 Task: Select the file "erasemask" for erase video filter.
Action: Mouse moved to (98, 14)
Screenshot: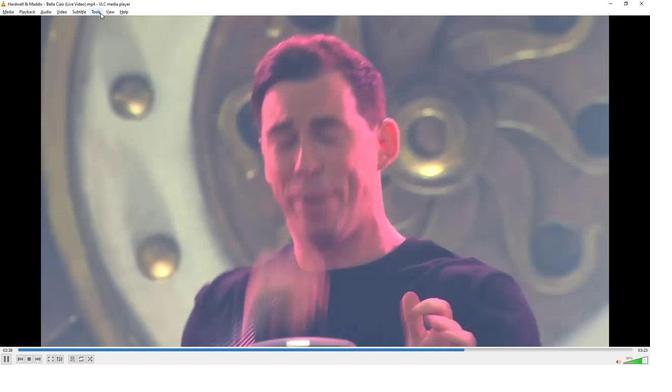 
Action: Mouse pressed left at (98, 14)
Screenshot: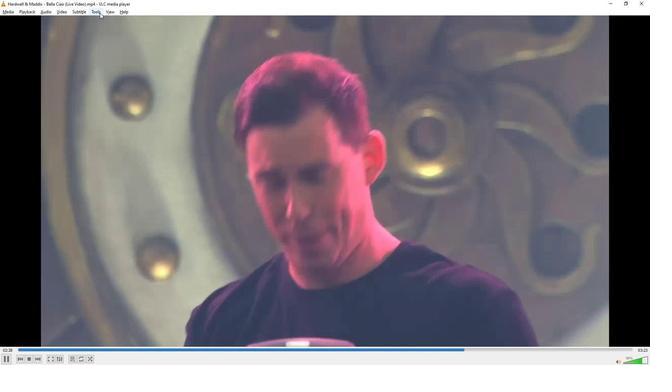 
Action: Mouse moved to (110, 94)
Screenshot: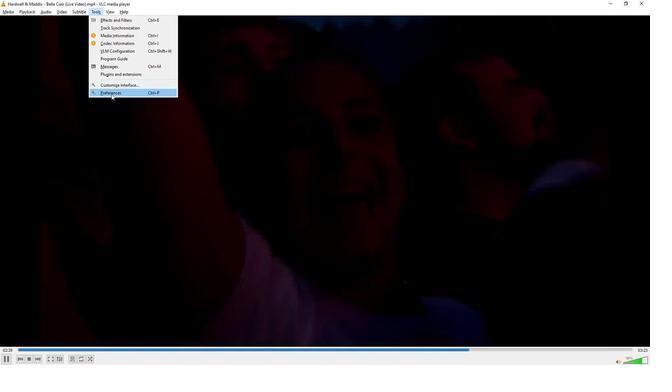 
Action: Mouse pressed left at (110, 94)
Screenshot: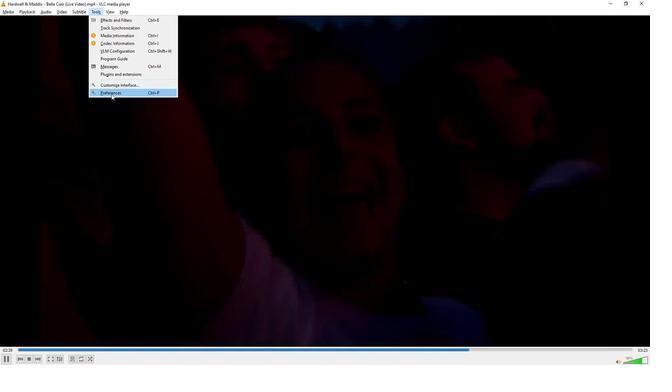 
Action: Mouse moved to (144, 287)
Screenshot: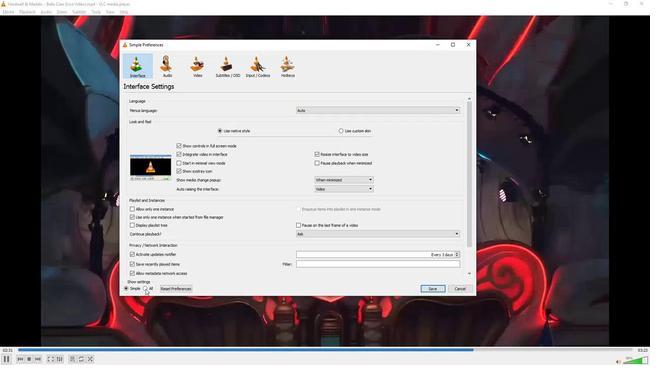 
Action: Mouse pressed left at (144, 287)
Screenshot: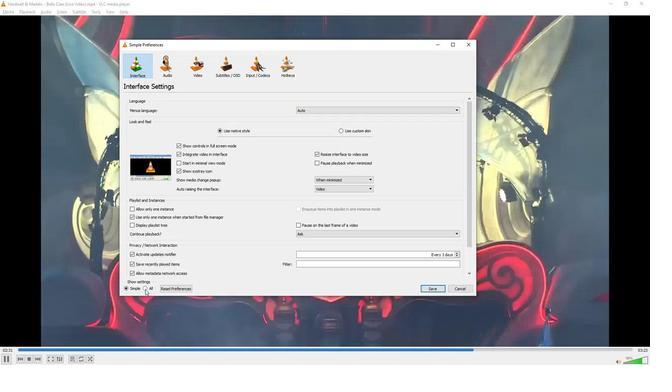 
Action: Mouse moved to (135, 230)
Screenshot: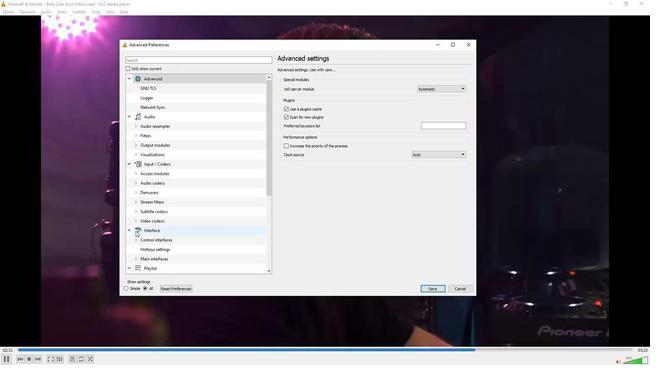 
Action: Mouse scrolled (135, 230) with delta (0, 0)
Screenshot: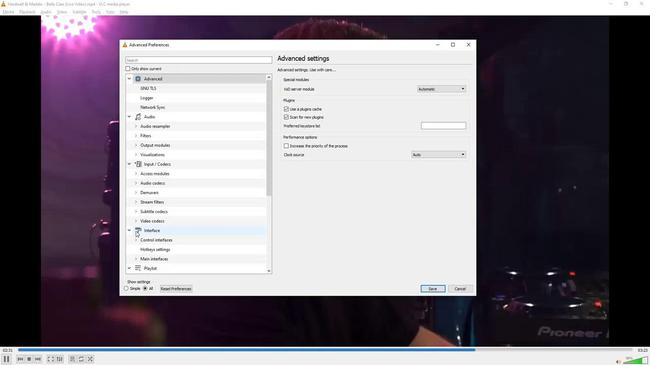 
Action: Mouse scrolled (135, 230) with delta (0, 0)
Screenshot: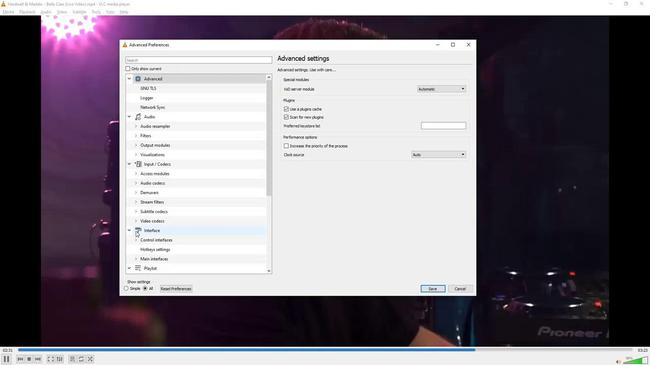 
Action: Mouse scrolled (135, 230) with delta (0, 0)
Screenshot: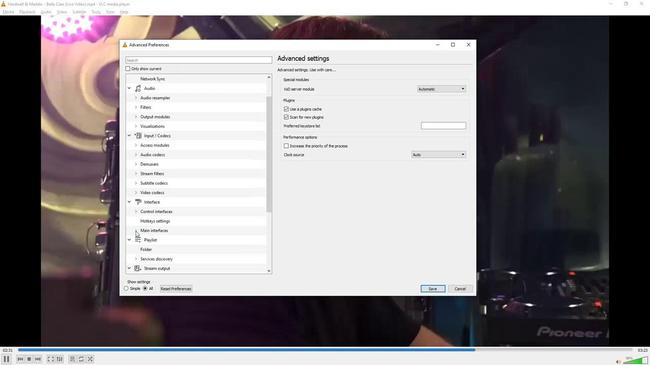 
Action: Mouse scrolled (135, 230) with delta (0, 0)
Screenshot: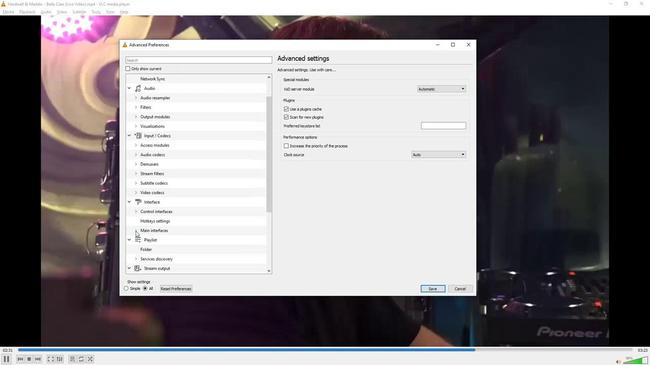 
Action: Mouse scrolled (135, 230) with delta (0, 0)
Screenshot: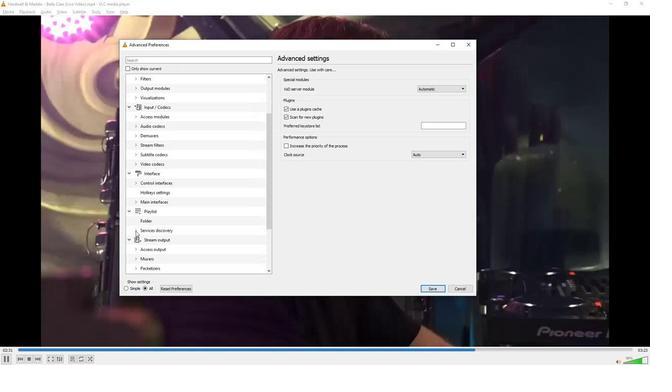 
Action: Mouse scrolled (135, 230) with delta (0, 0)
Screenshot: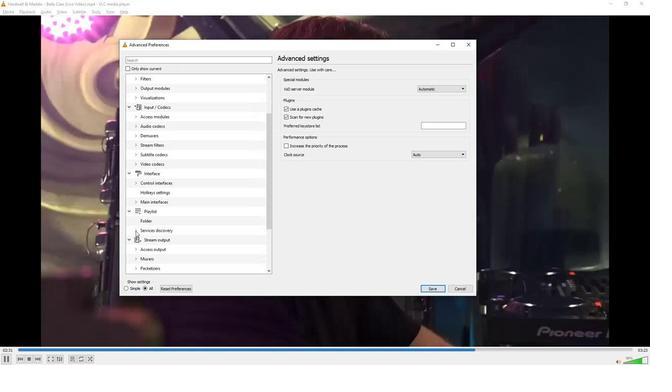 
Action: Mouse scrolled (135, 230) with delta (0, 0)
Screenshot: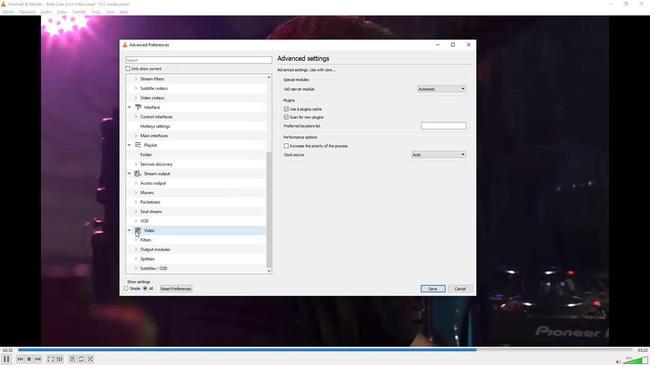 
Action: Mouse scrolled (135, 230) with delta (0, 0)
Screenshot: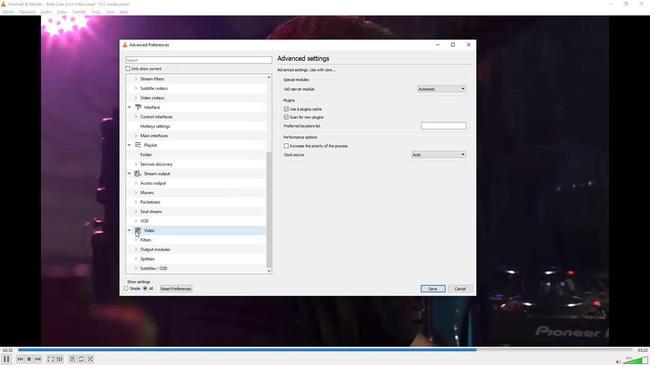 
Action: Mouse moved to (133, 239)
Screenshot: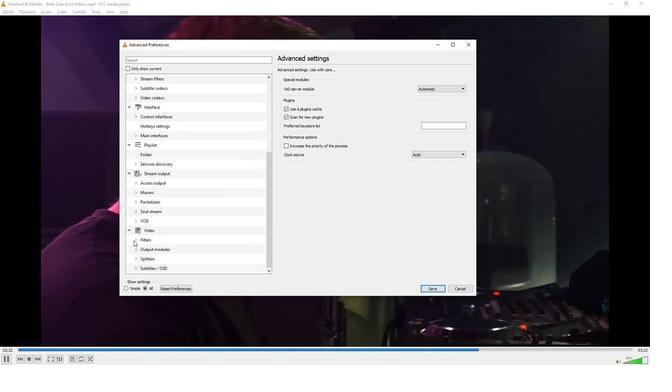 
Action: Mouse pressed left at (133, 239)
Screenshot: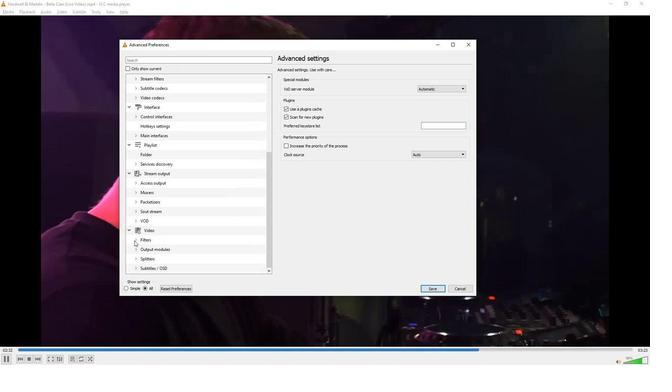 
Action: Mouse moved to (140, 237)
Screenshot: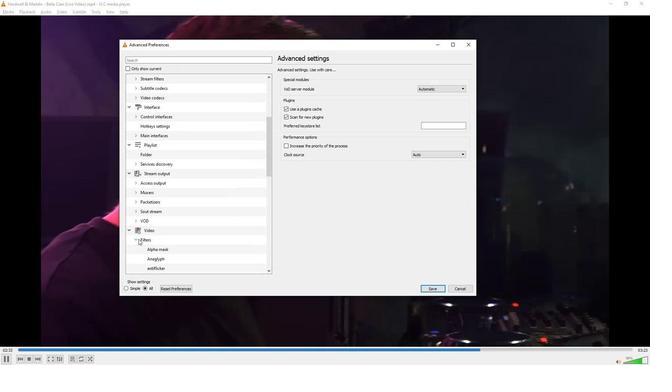 
Action: Mouse scrolled (140, 236) with delta (0, 0)
Screenshot: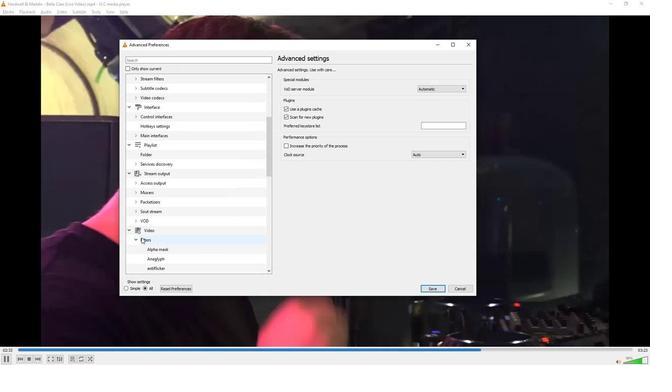 
Action: Mouse scrolled (140, 236) with delta (0, 0)
Screenshot: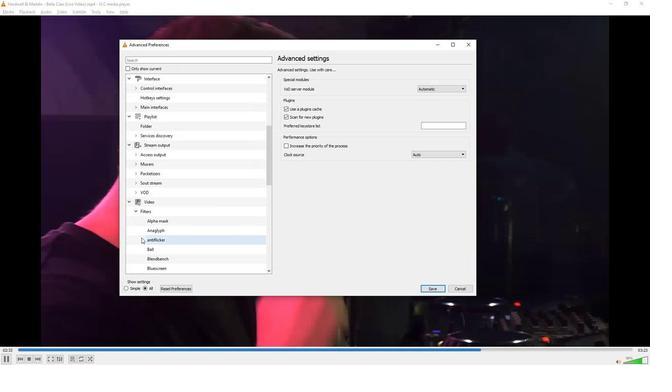 
Action: Mouse scrolled (140, 236) with delta (0, 0)
Screenshot: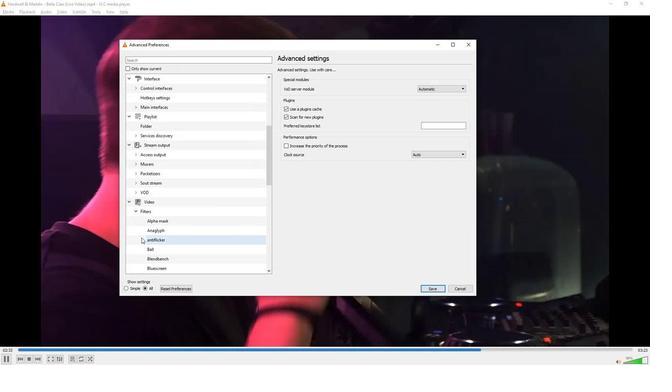 
Action: Mouse scrolled (140, 236) with delta (0, 0)
Screenshot: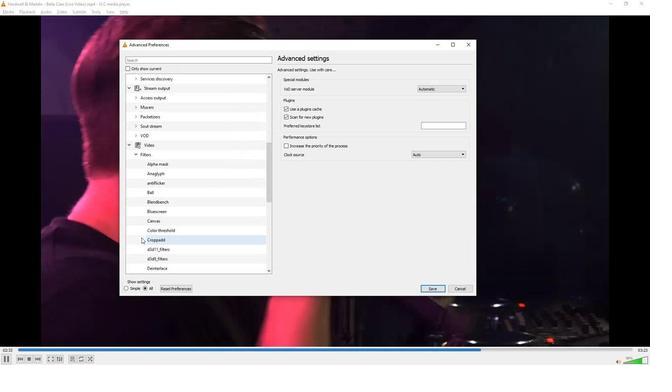 
Action: Mouse moved to (150, 247)
Screenshot: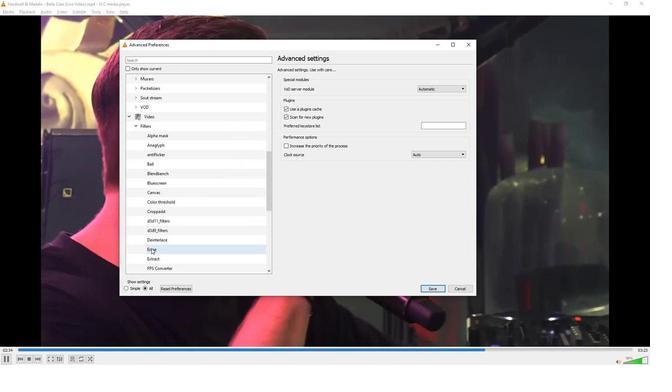 
Action: Mouse pressed left at (150, 247)
Screenshot: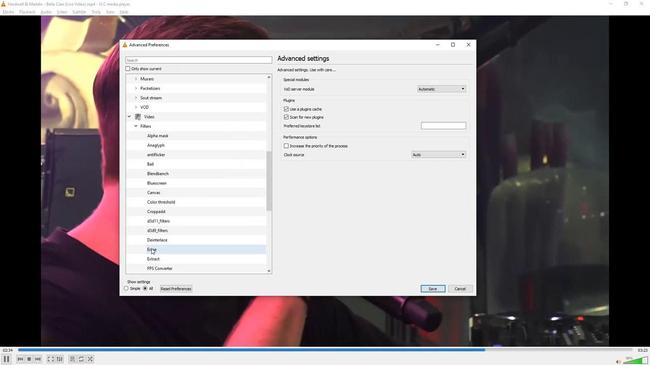 
Action: Mouse moved to (455, 82)
Screenshot: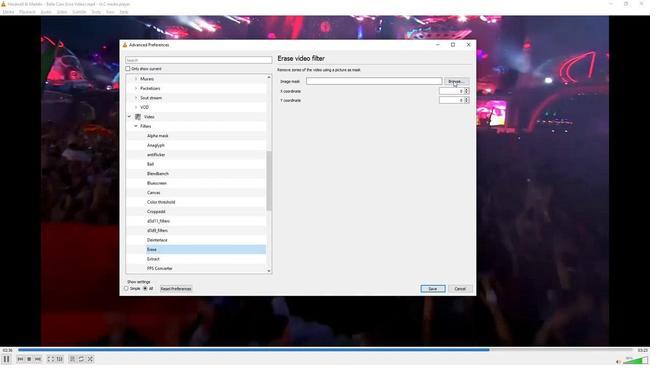 
Action: Mouse pressed left at (455, 82)
Screenshot: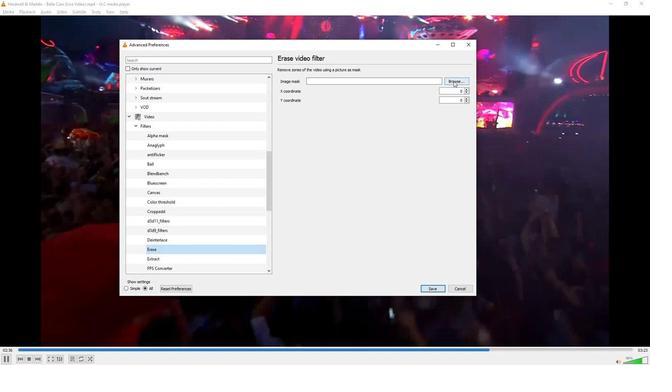 
Action: Mouse moved to (213, 103)
Screenshot: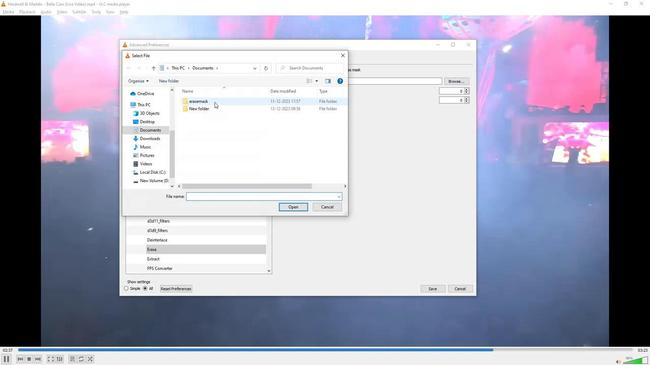 
Action: Mouse pressed left at (213, 103)
Screenshot: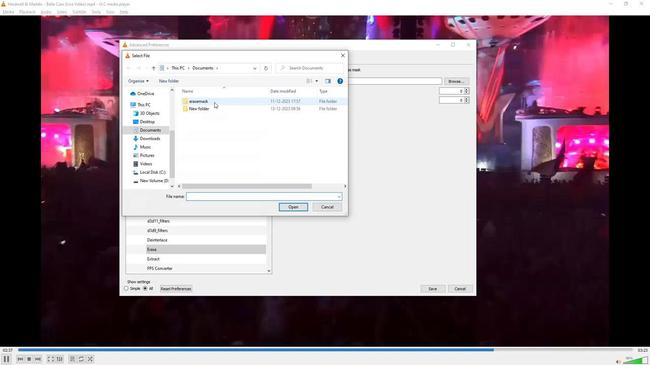 
Action: Mouse pressed left at (213, 103)
Screenshot: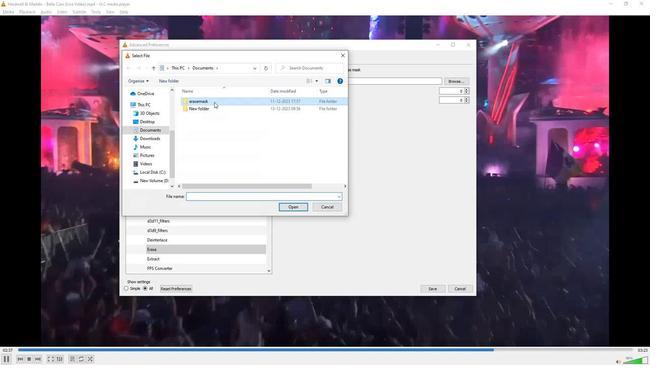 
Action: Mouse moved to (210, 104)
Screenshot: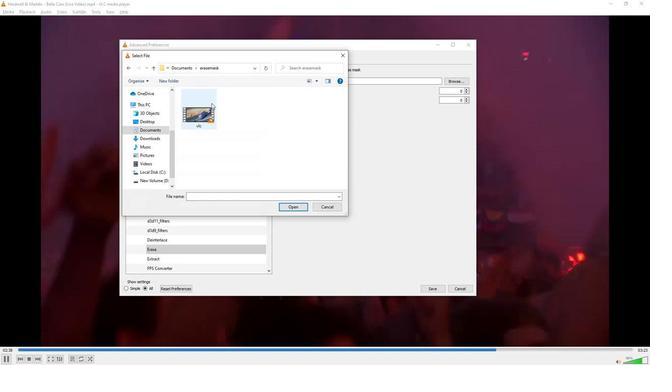 
Action: Mouse pressed left at (210, 104)
Screenshot: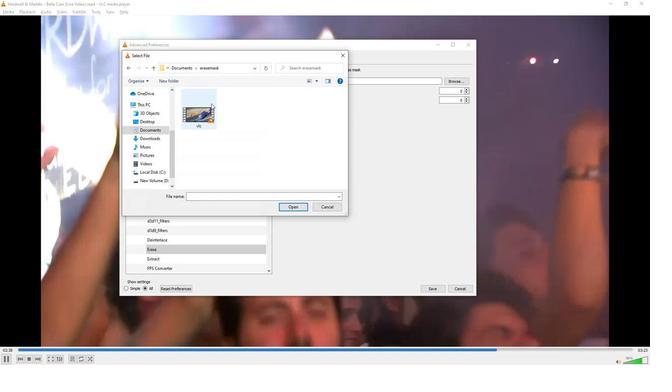
Action: Mouse pressed left at (210, 104)
Screenshot: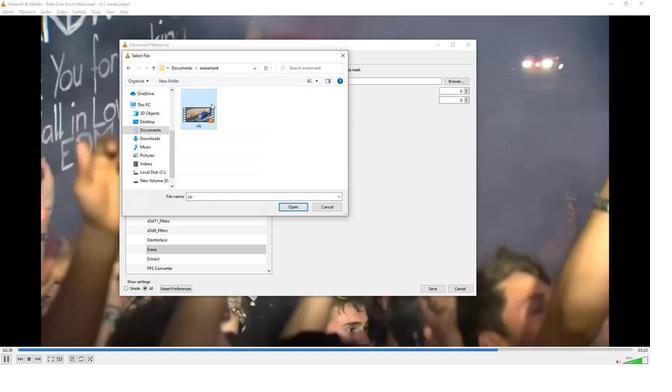 
Action: Mouse moved to (294, 135)
Screenshot: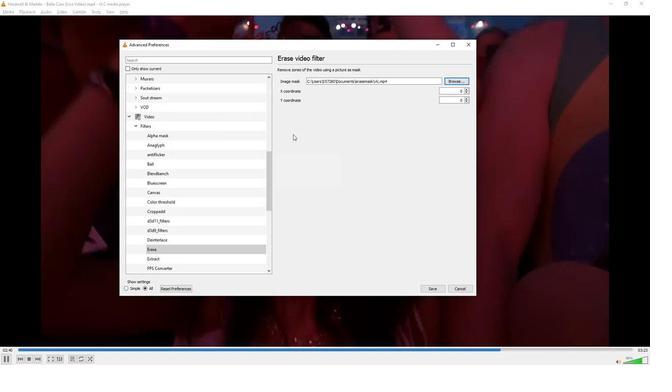 
